 Task: Prepare the resume (25)
Action: Mouse moved to (443, 261)
Screenshot: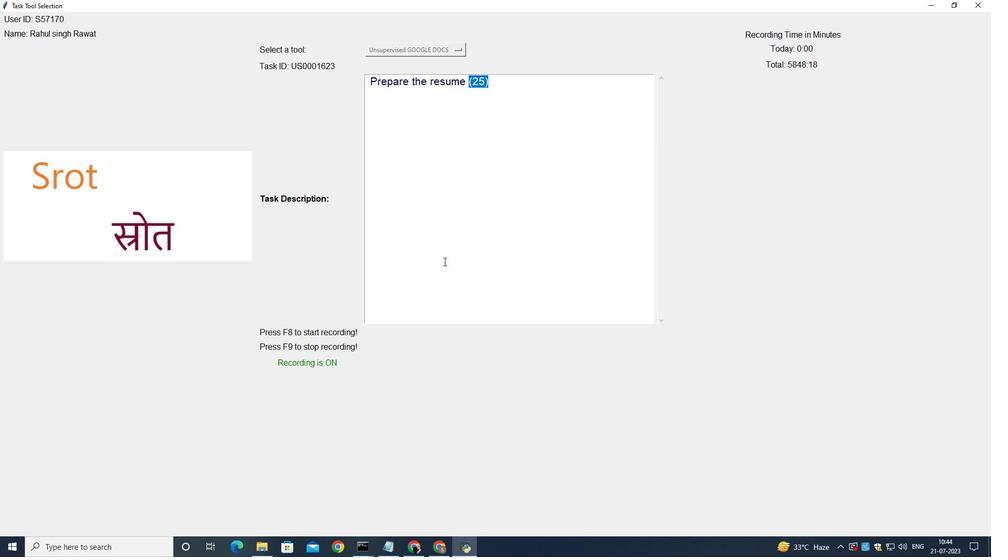 
Action: Mouse pressed left at (443, 261)
Screenshot: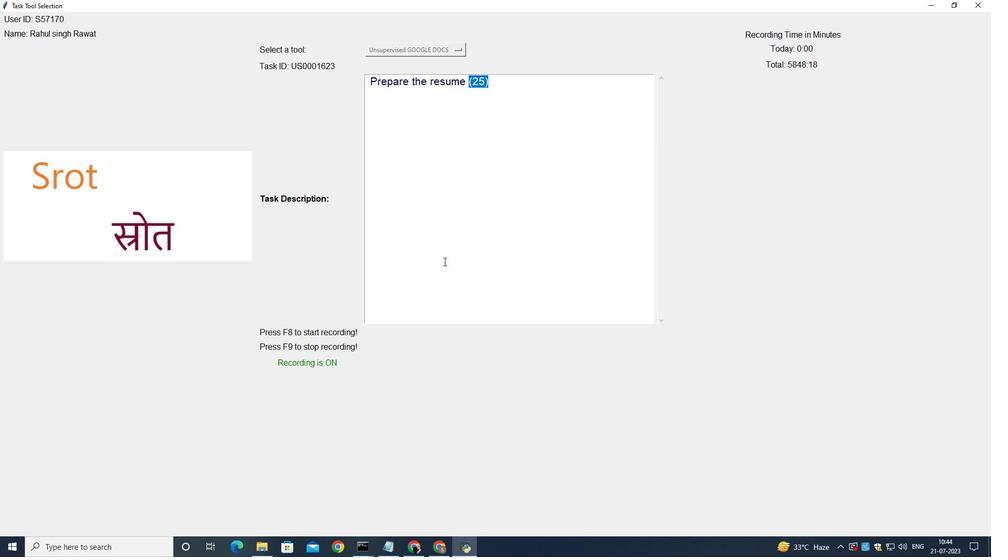 
Action: Mouse moved to (444, 261)
Screenshot: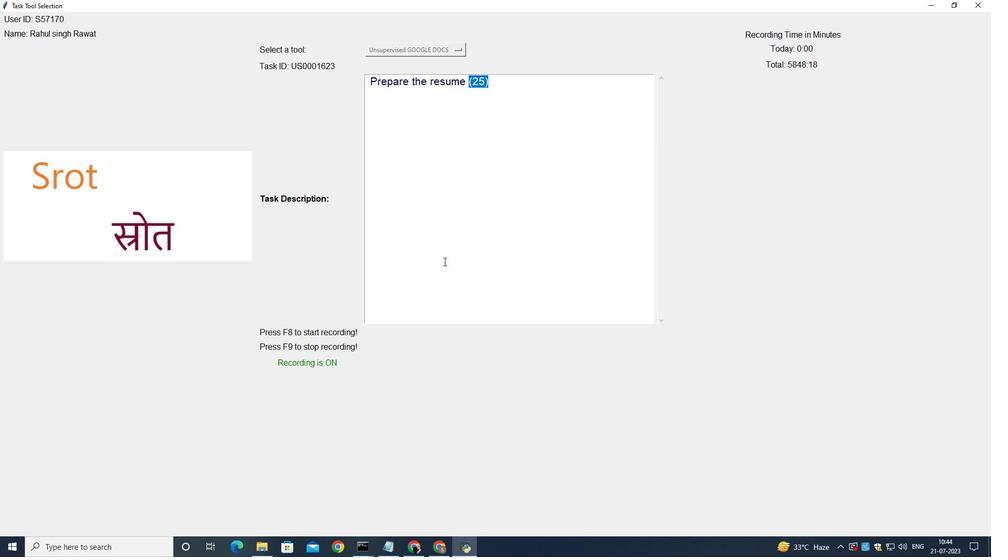 
Action: Mouse pressed left at (444, 261)
Screenshot: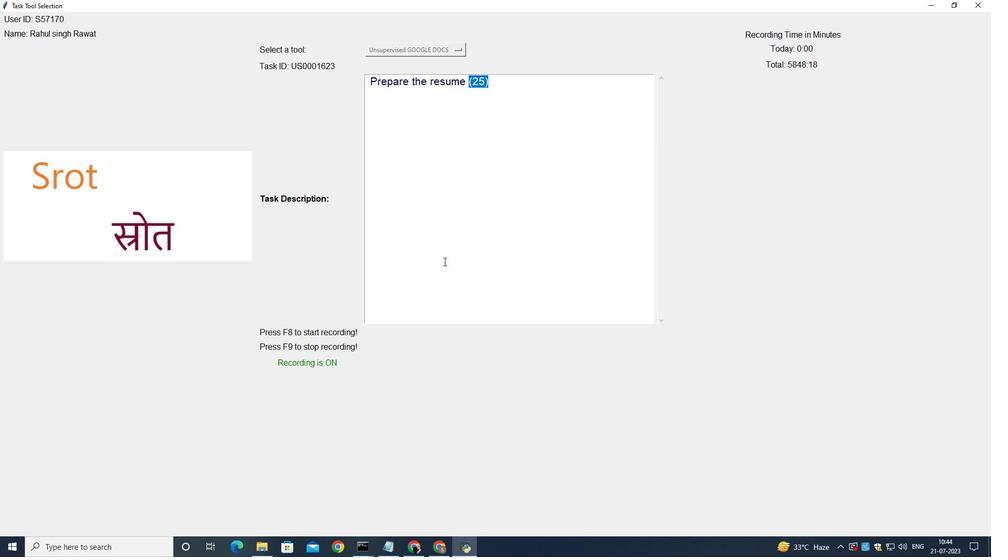 
